 Task: Use Broadcast News Long Effect in this video Movie B.mp4
Action: Mouse moved to (263, 100)
Screenshot: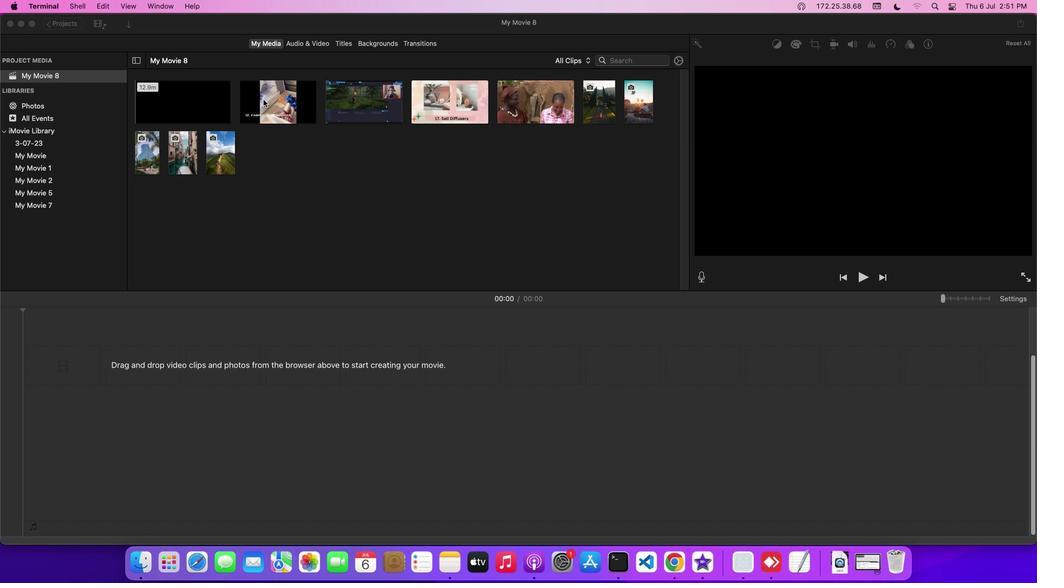 
Action: Mouse pressed left at (263, 100)
Screenshot: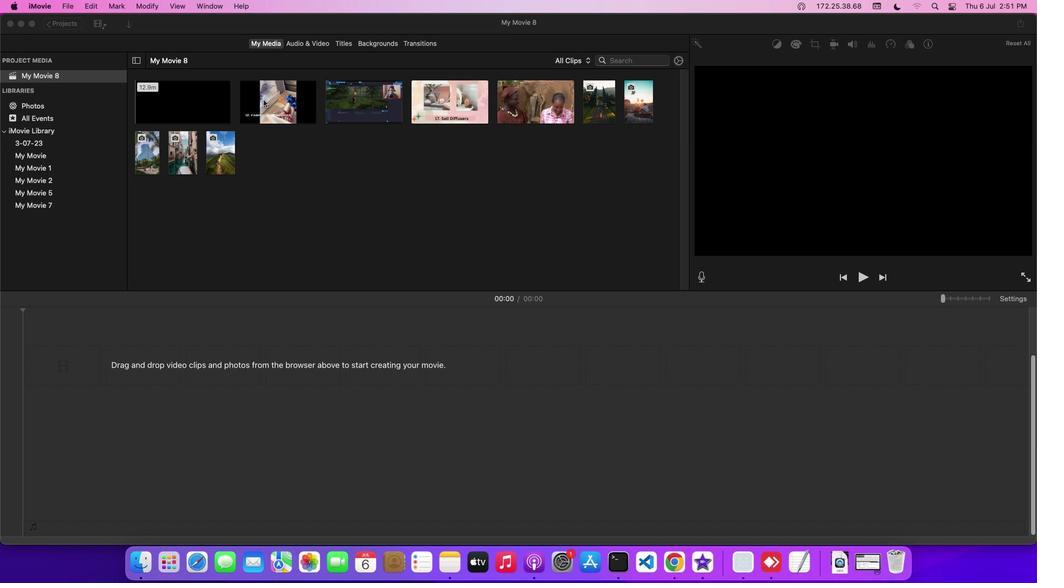 
Action: Mouse moved to (309, 42)
Screenshot: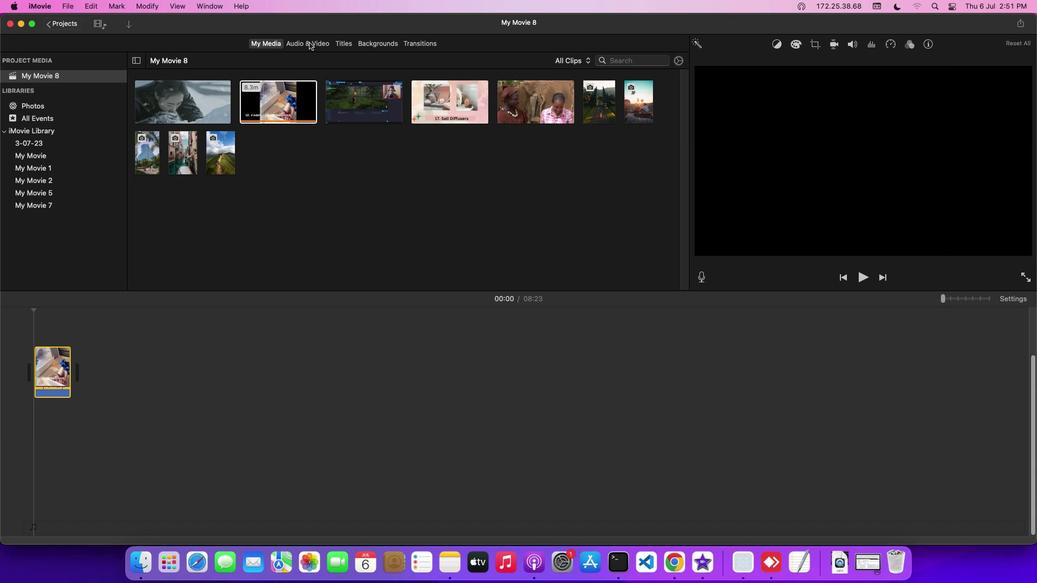 
Action: Mouse pressed left at (309, 42)
Screenshot: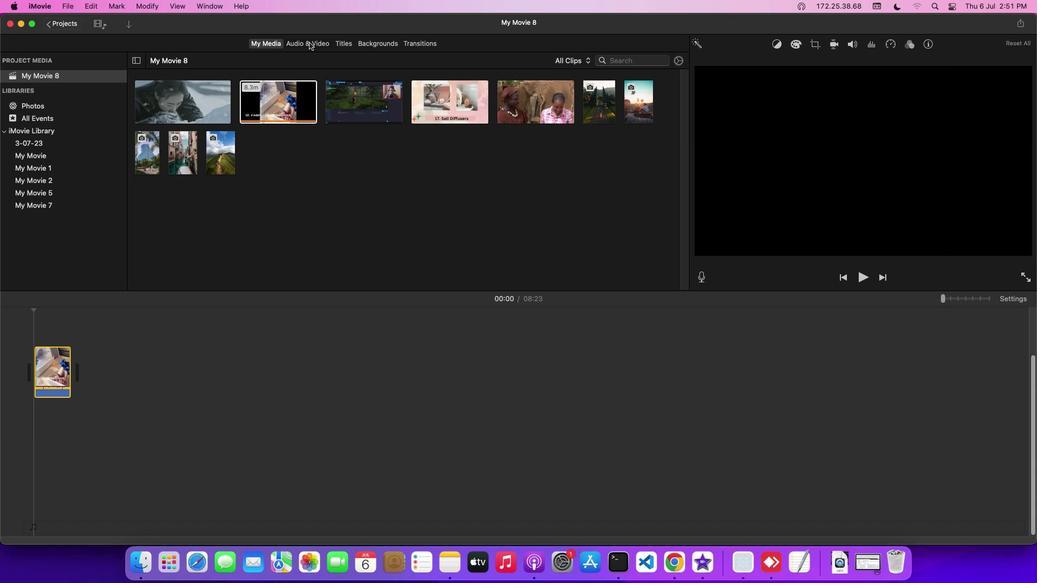 
Action: Mouse moved to (75, 100)
Screenshot: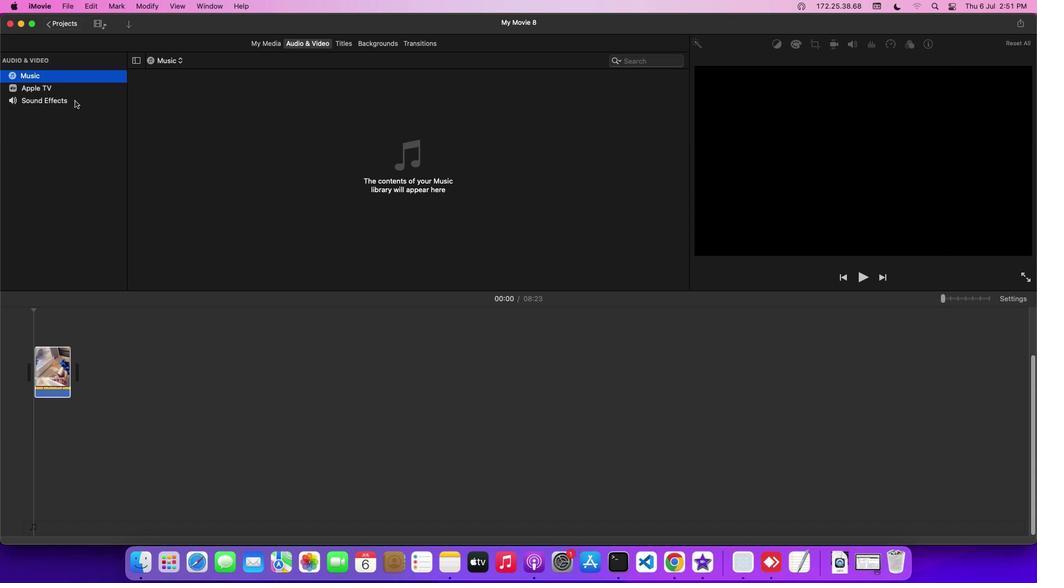 
Action: Mouse pressed left at (75, 100)
Screenshot: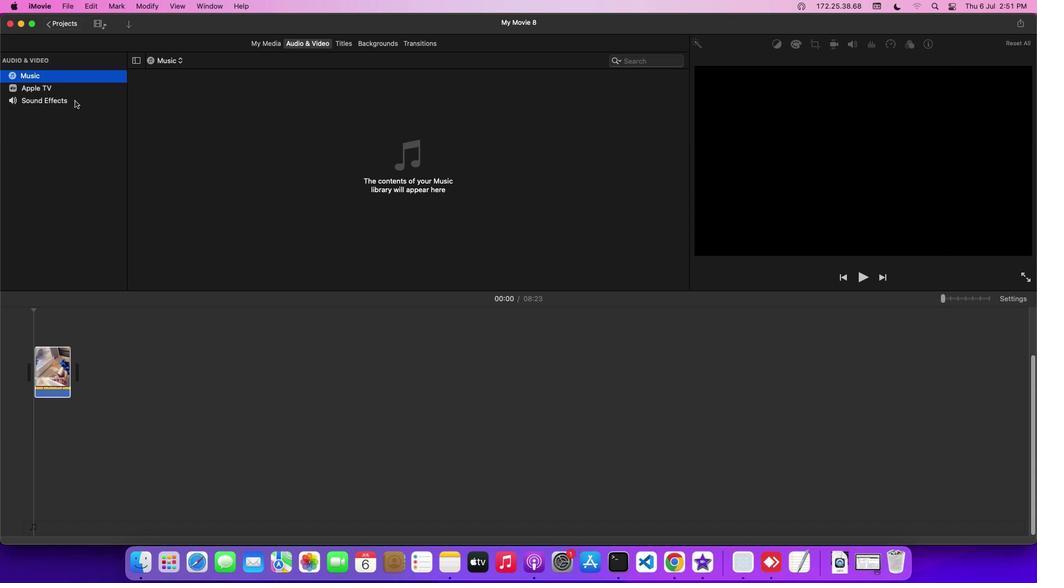
Action: Mouse moved to (201, 242)
Screenshot: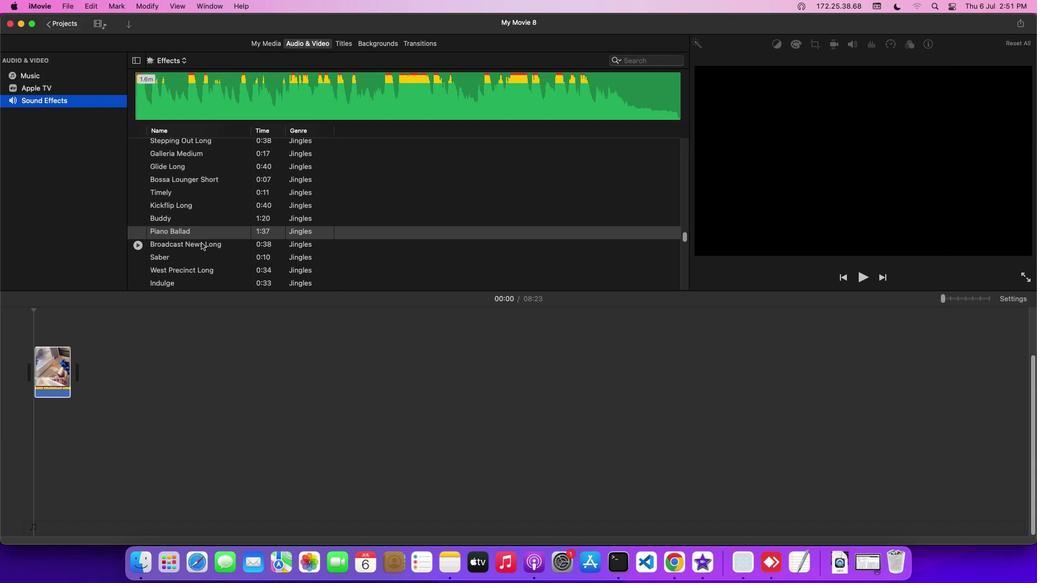 
Action: Mouse pressed left at (201, 242)
Screenshot: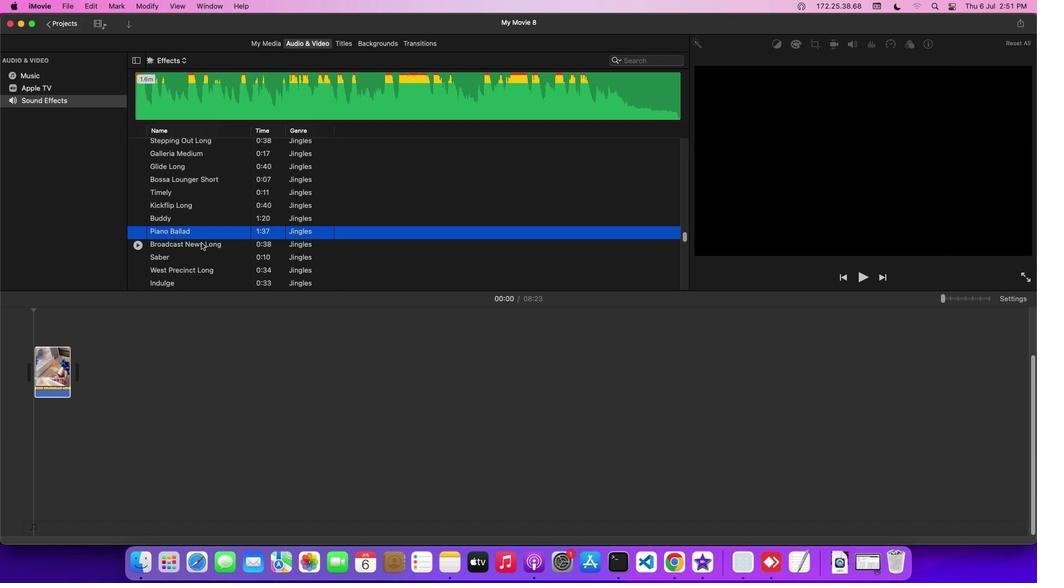 
Action: Mouse pressed left at (201, 242)
Screenshot: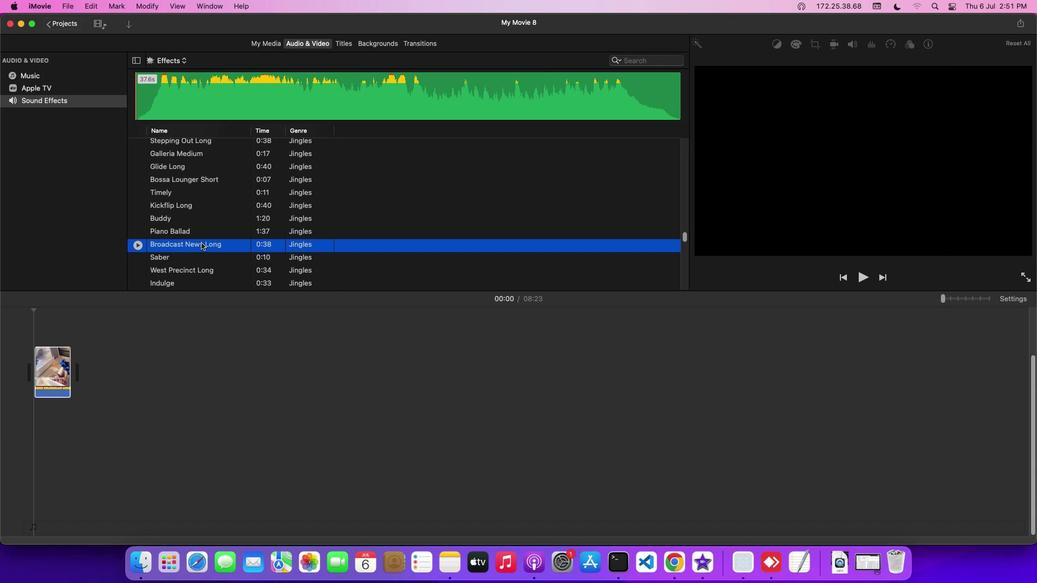 
Action: Mouse moved to (97, 184)
Screenshot: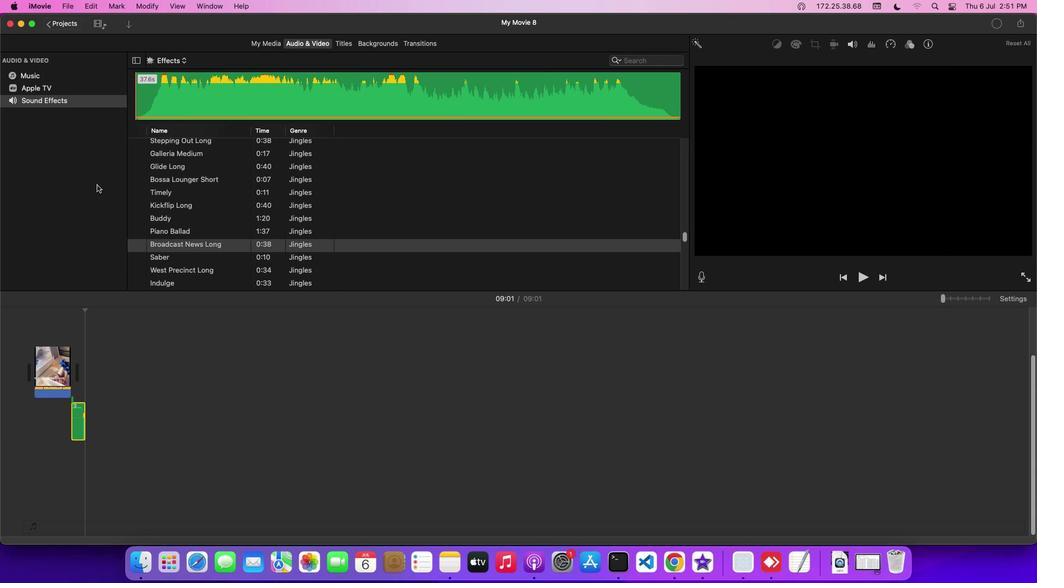 
